 Task: Use the formula "MINVERSE" in spreadsheet "Project portfolio".
Action: Mouse moved to (336, 268)
Screenshot: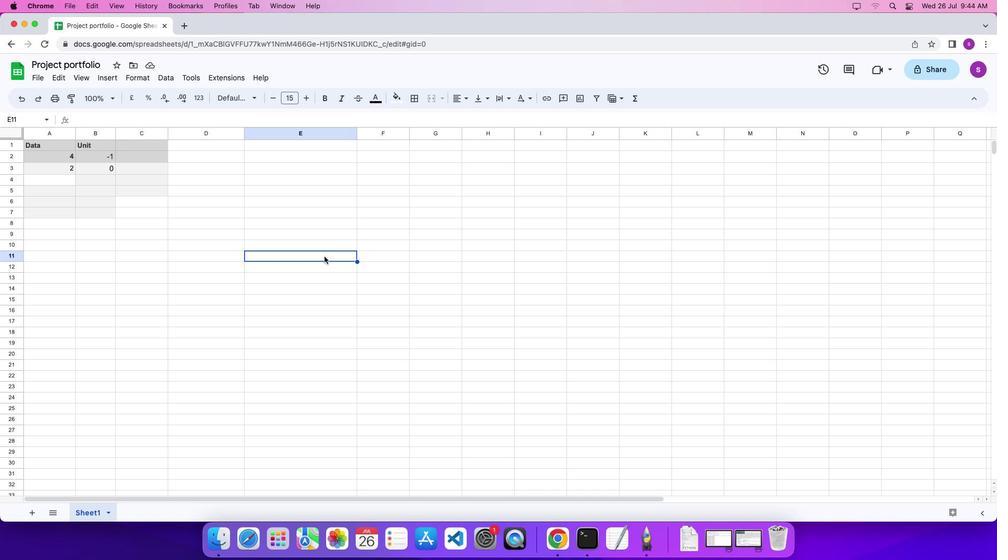 
Action: Mouse pressed left at (336, 268)
Screenshot: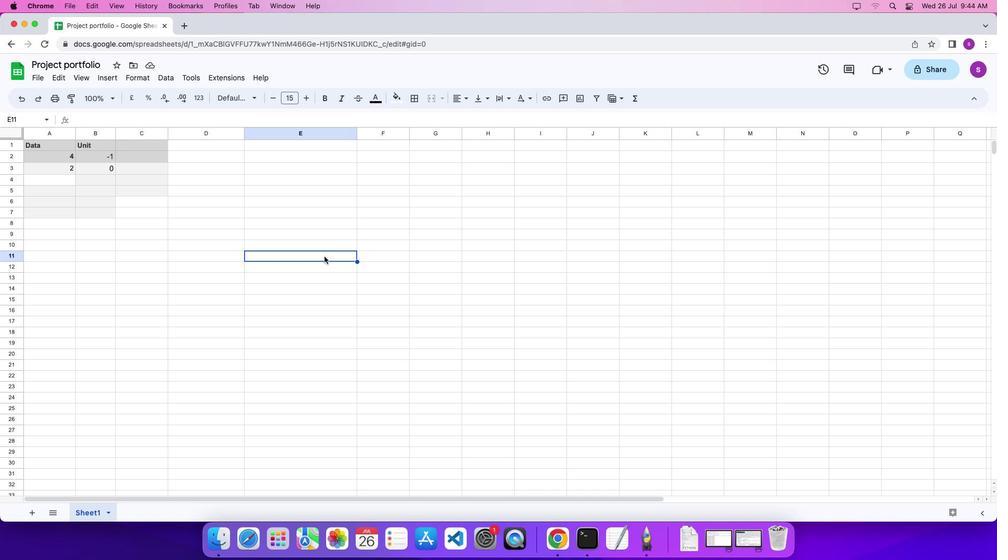 
Action: Key pressed '='
Screenshot: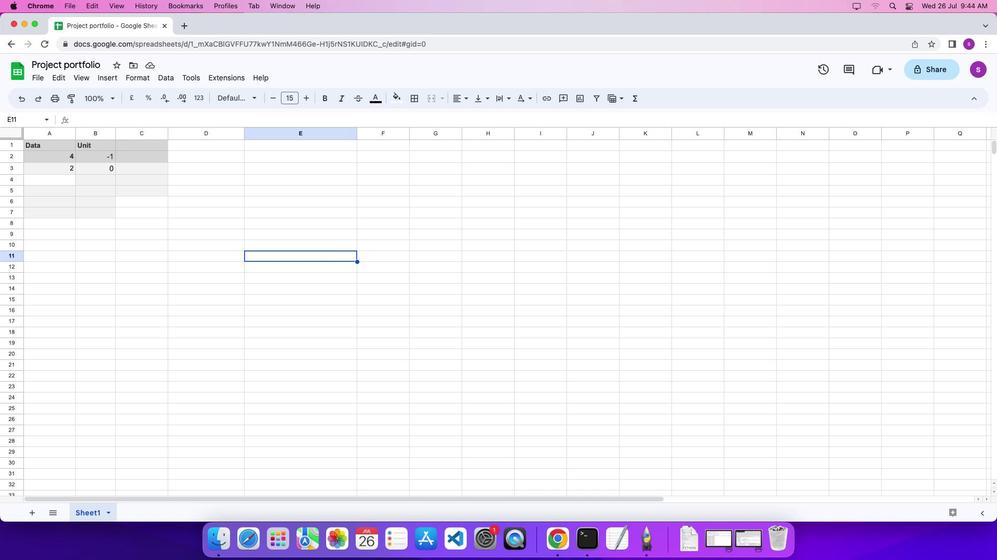 
Action: Mouse moved to (648, 109)
Screenshot: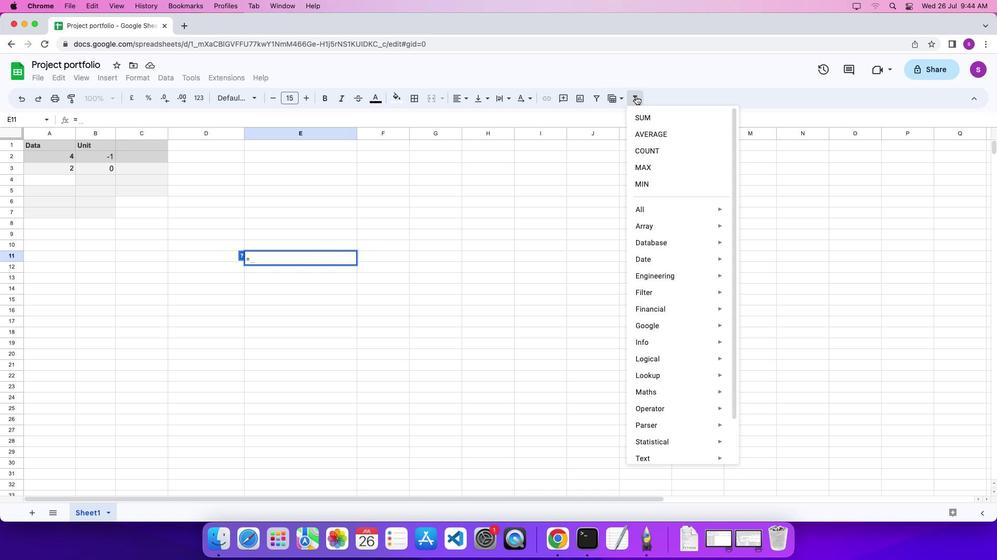 
Action: Mouse pressed left at (648, 109)
Screenshot: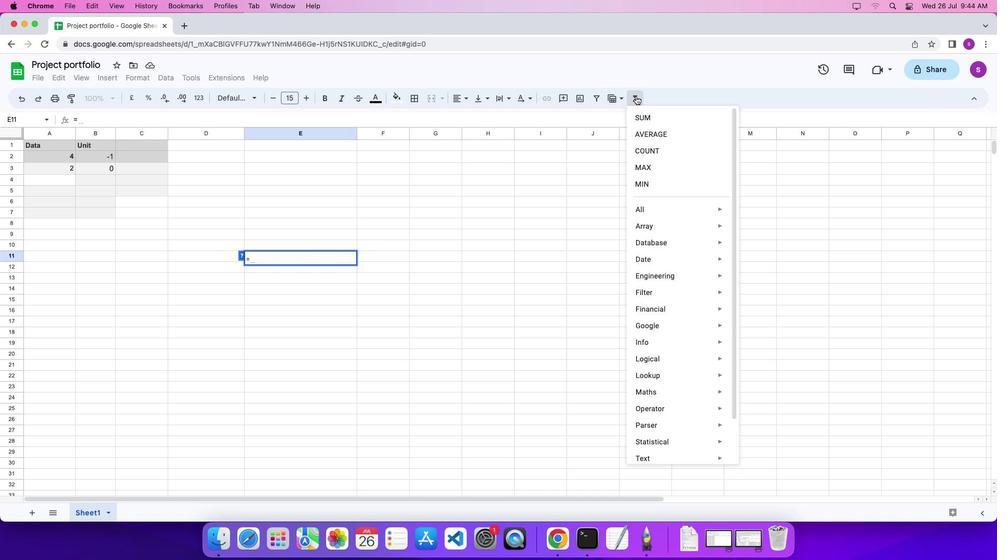 
Action: Mouse moved to (806, 500)
Screenshot: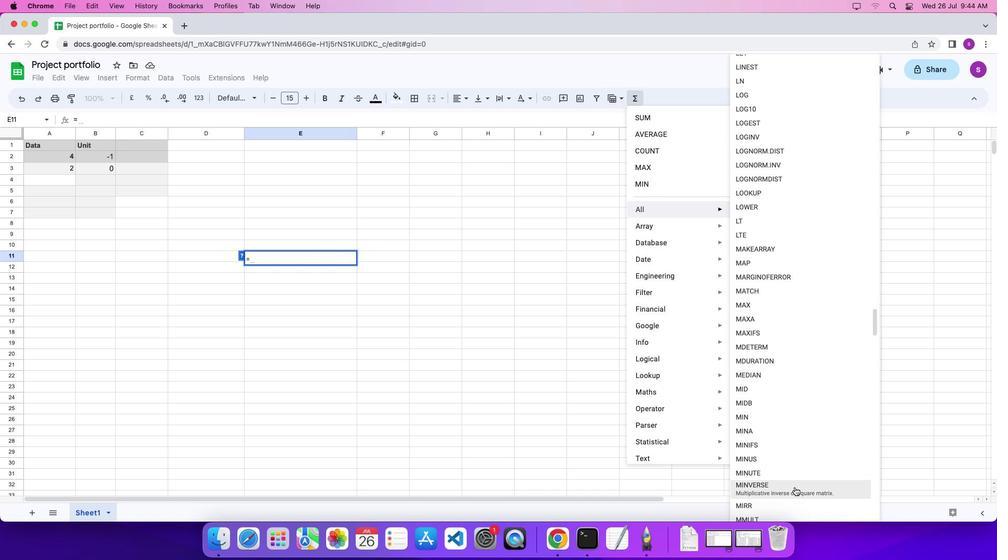 
Action: Mouse pressed left at (806, 500)
Screenshot: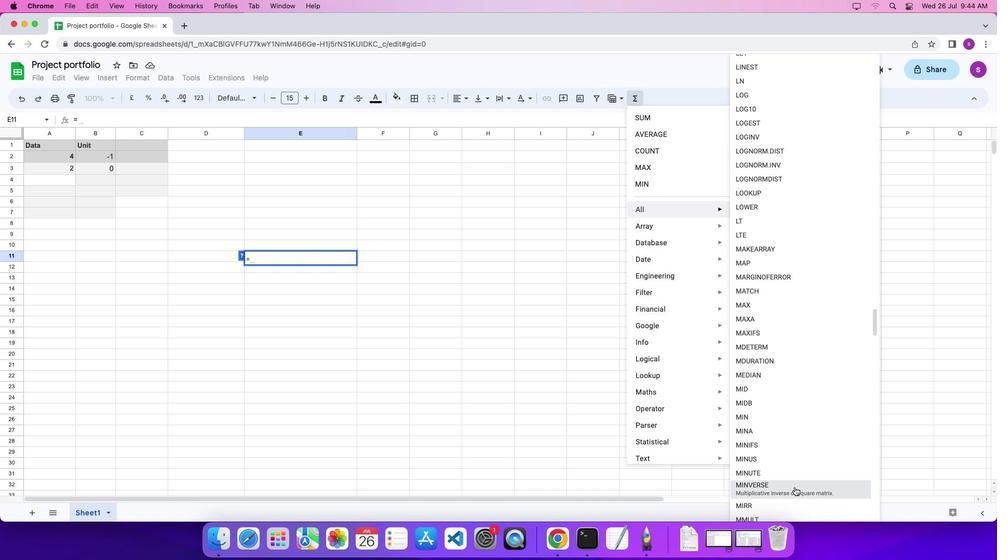
Action: Mouse moved to (79, 168)
Screenshot: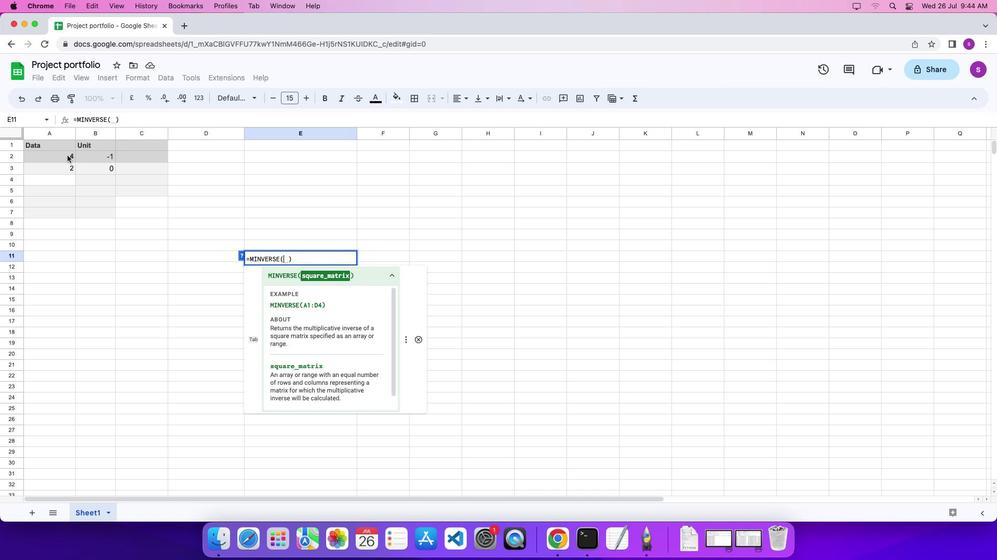 
Action: Mouse pressed left at (79, 168)
Screenshot: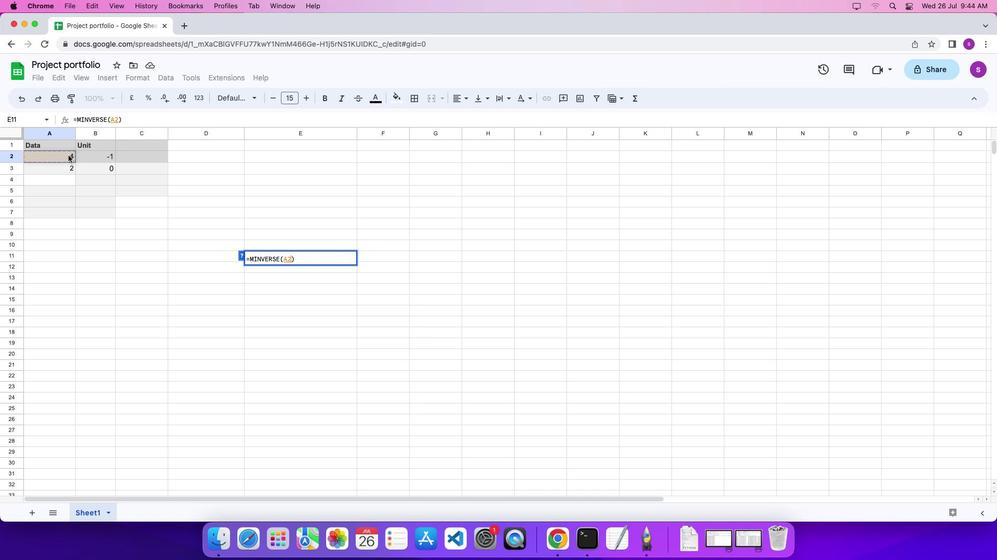 
Action: Mouse moved to (110, 184)
Screenshot: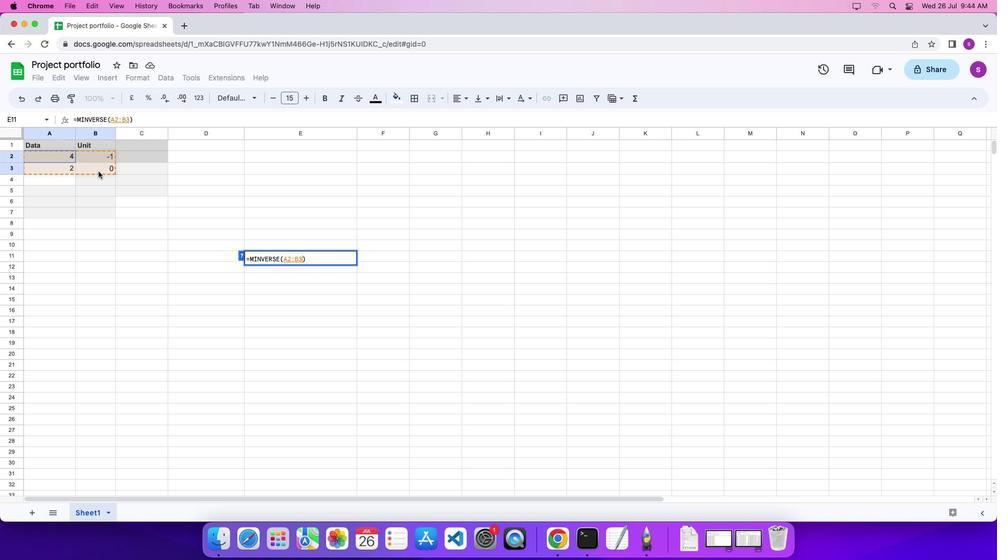 
Action: Key pressed '\x03'
Screenshot: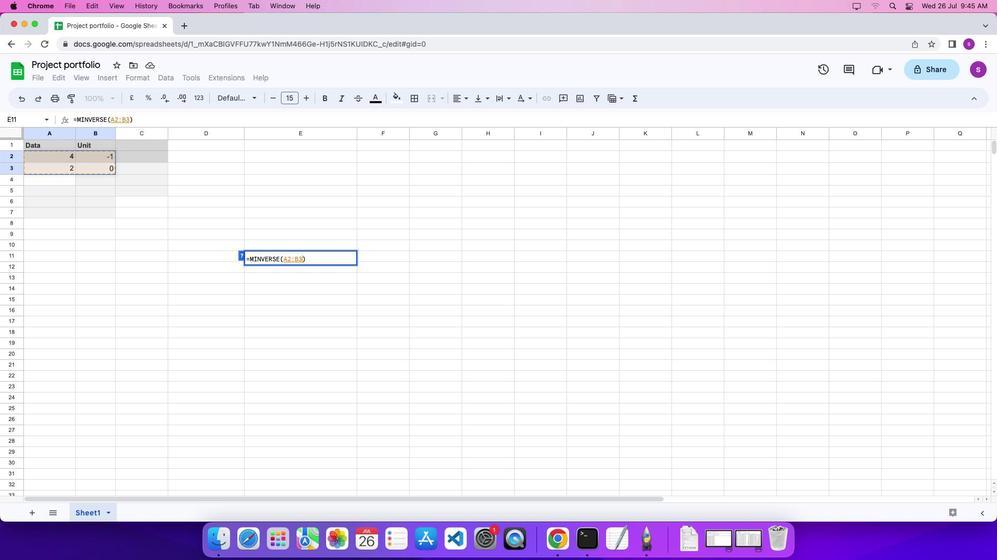 
